 Task: Check the average views per listing of storage in the last 1 year.
Action: Mouse moved to (845, 191)
Screenshot: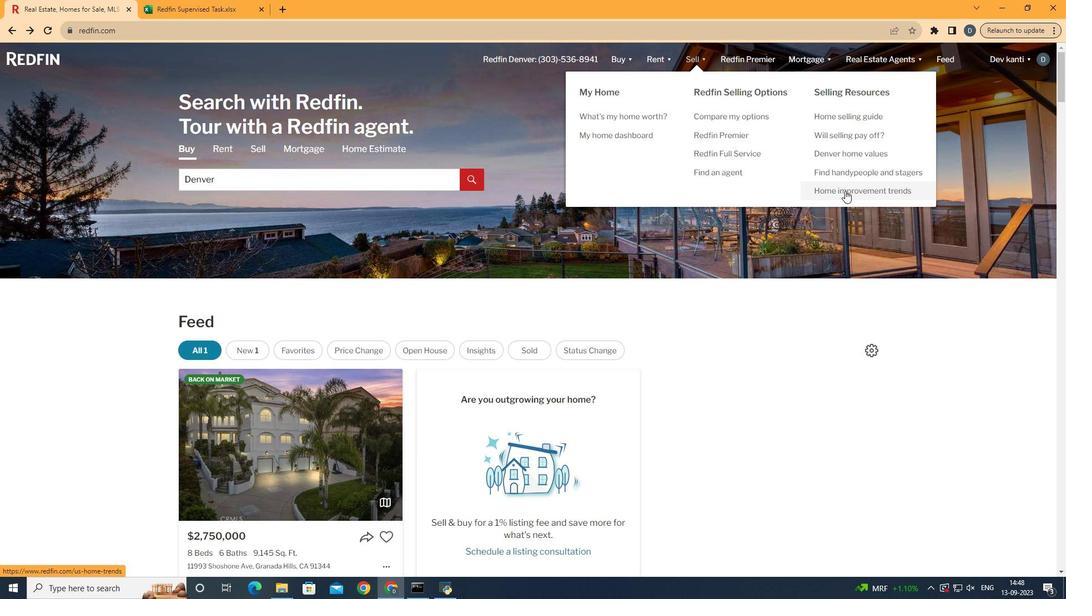 
Action: Mouse pressed left at (845, 191)
Screenshot: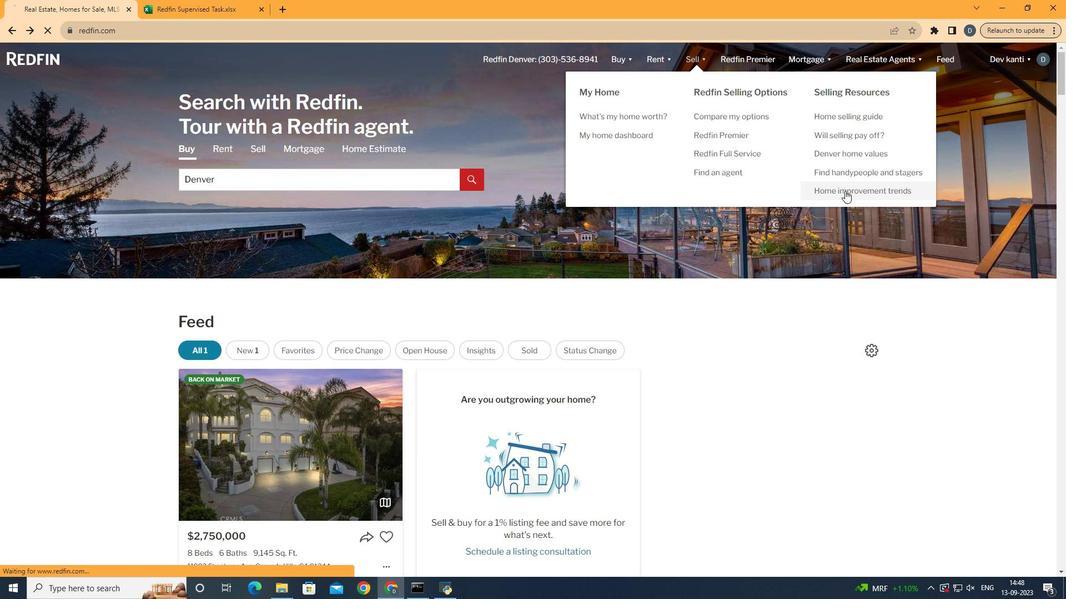 
Action: Mouse moved to (276, 209)
Screenshot: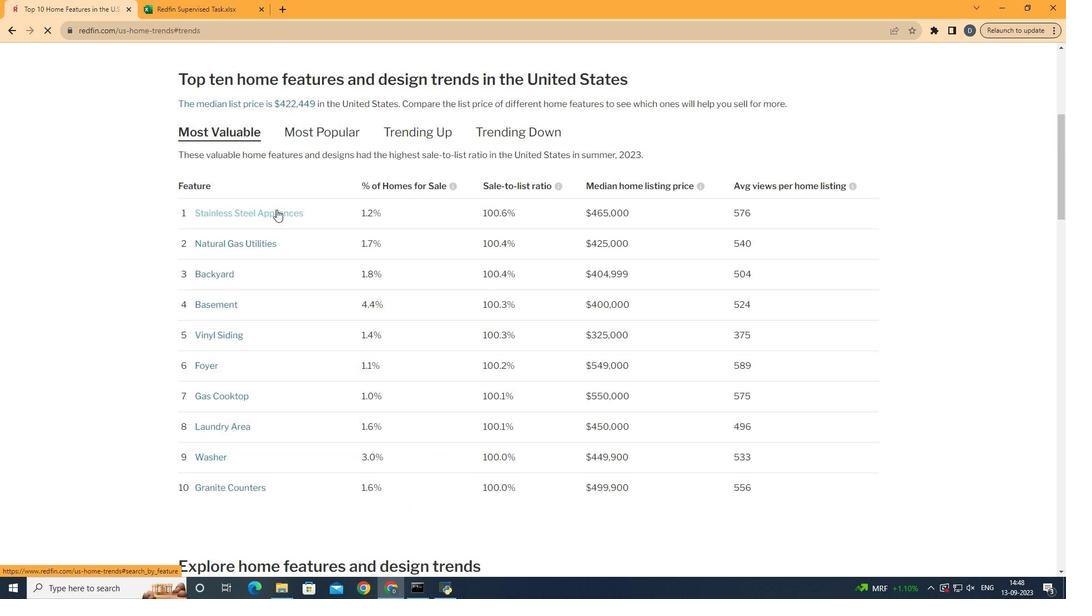 
Action: Mouse pressed left at (276, 209)
Screenshot: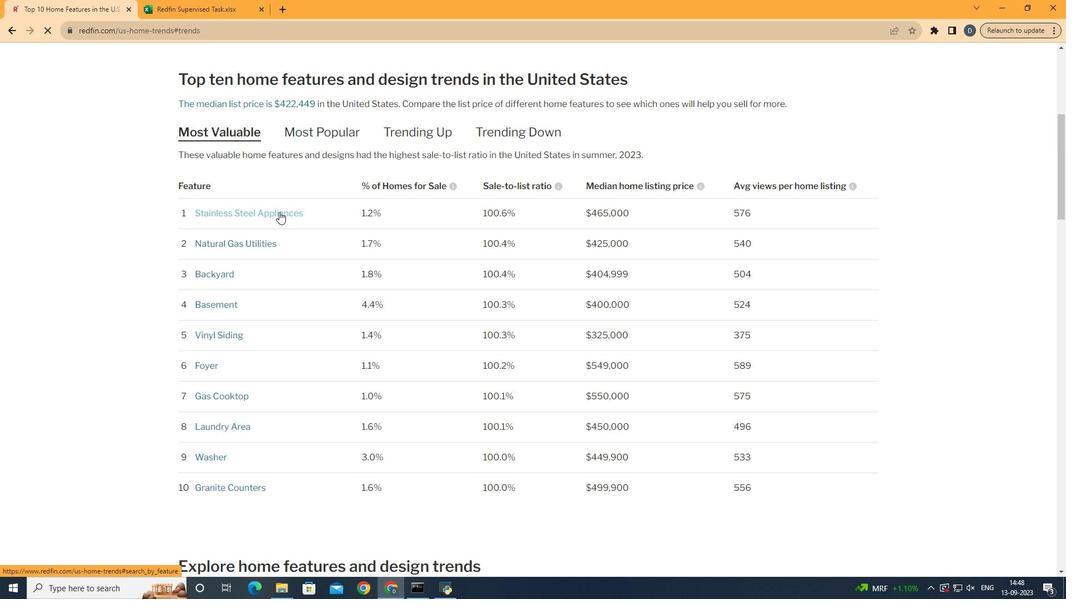 
Action: Mouse moved to (486, 336)
Screenshot: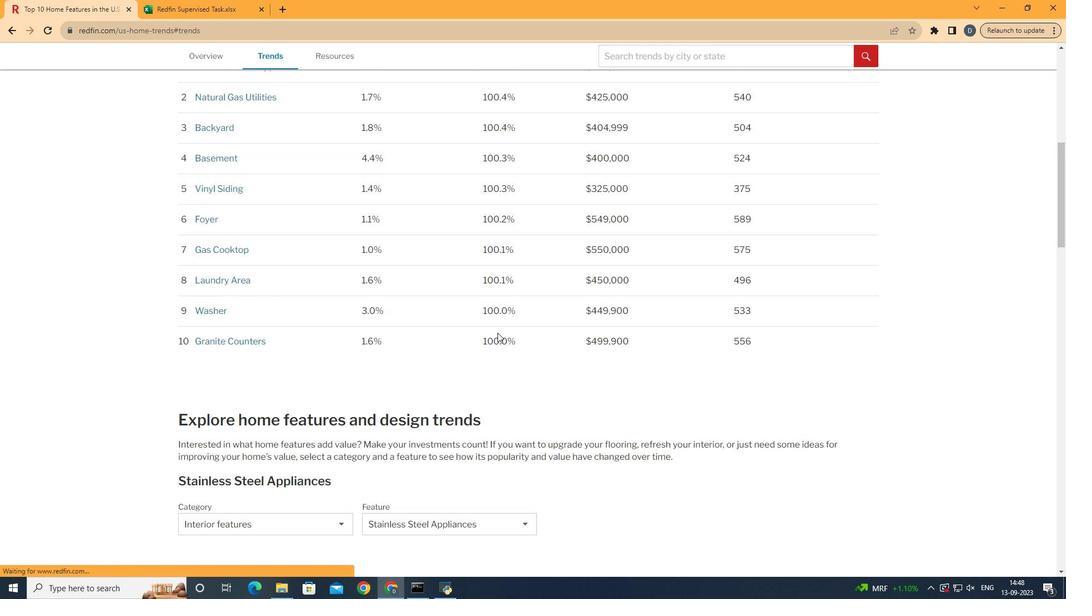 
Action: Mouse scrolled (486, 336) with delta (0, 0)
Screenshot: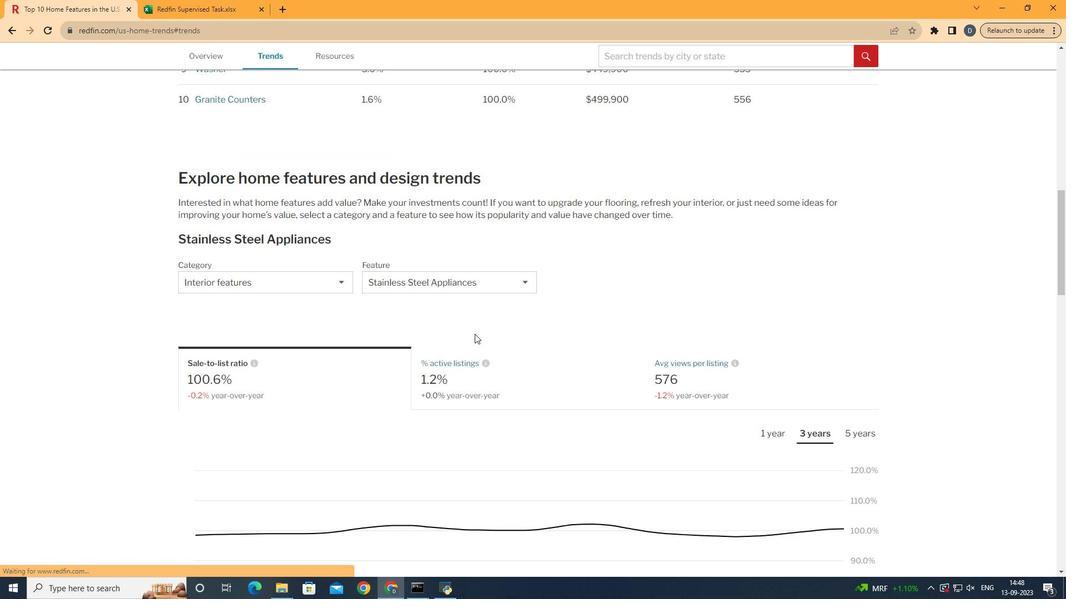 
Action: Mouse scrolled (486, 336) with delta (0, 0)
Screenshot: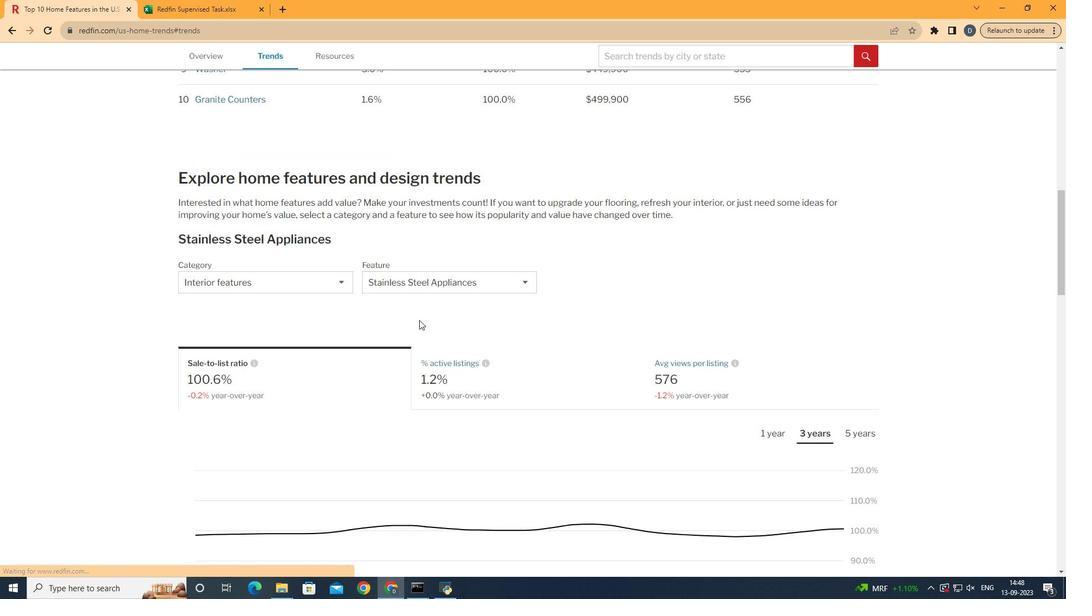 
Action: Mouse scrolled (486, 336) with delta (0, 0)
Screenshot: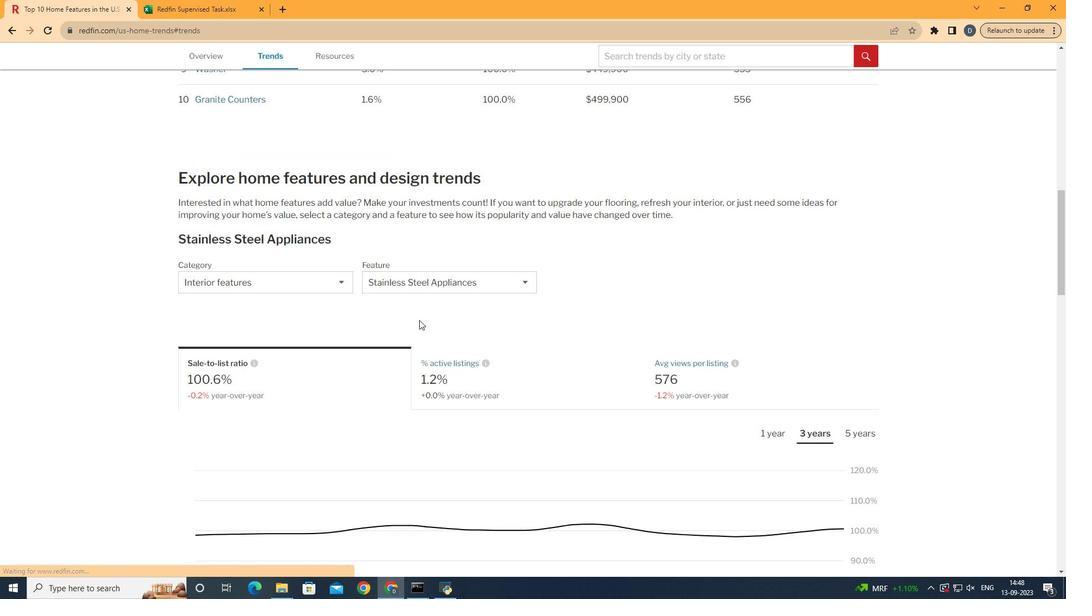 
Action: Mouse scrolled (486, 336) with delta (0, 0)
Screenshot: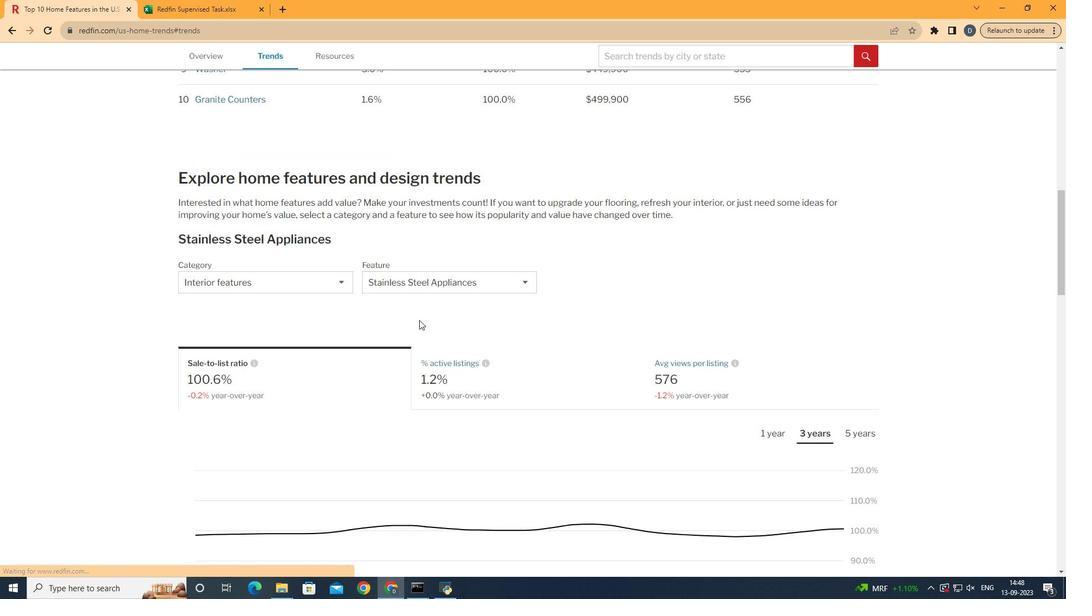 
Action: Mouse scrolled (486, 336) with delta (0, 0)
Screenshot: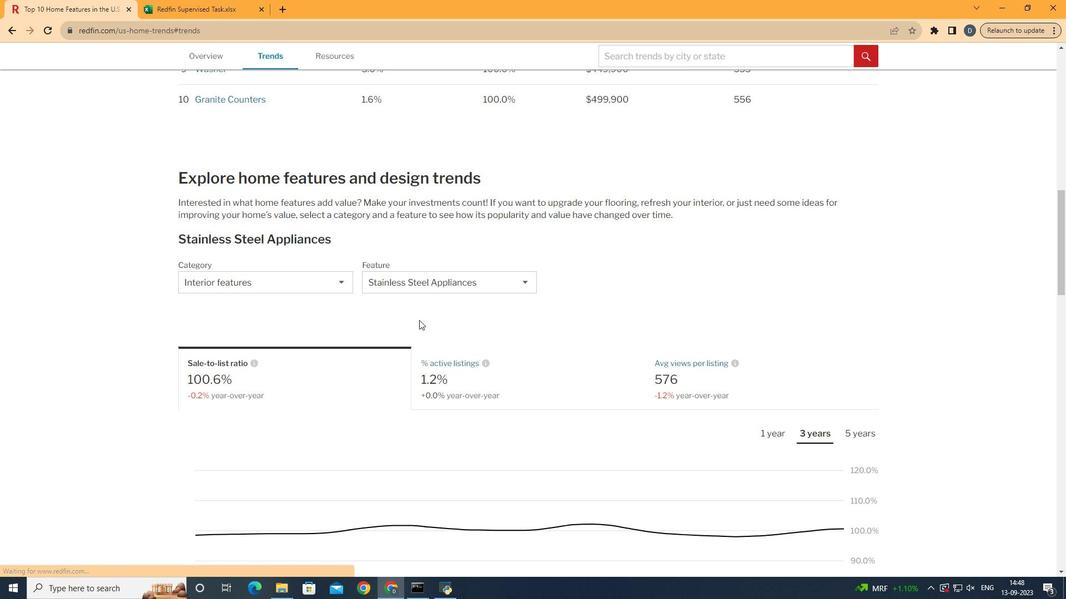 
Action: Mouse moved to (488, 336)
Screenshot: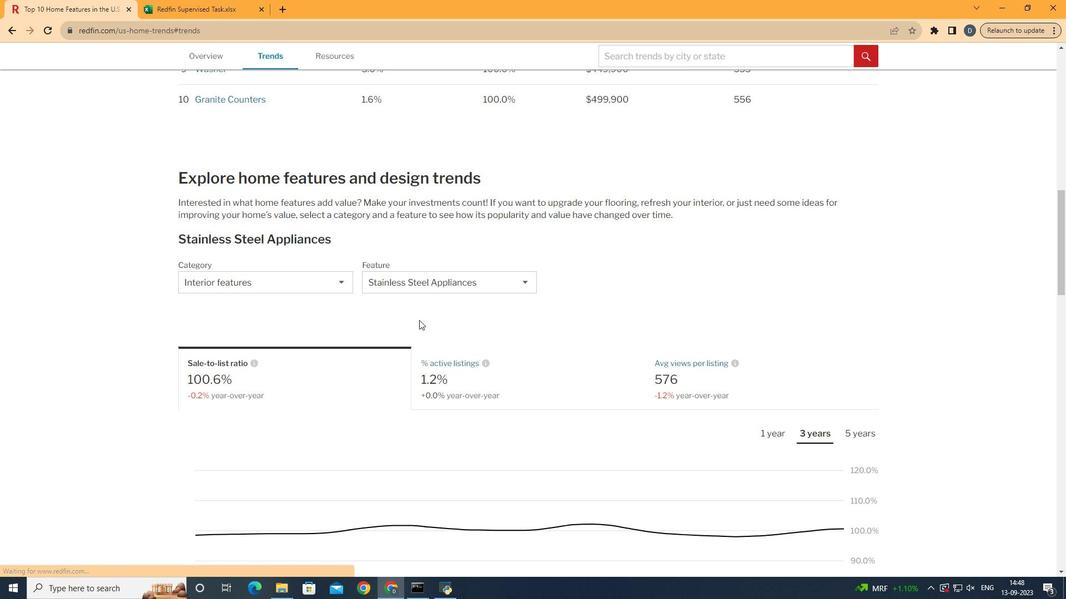 
Action: Mouse scrolled (488, 335) with delta (0, -1)
Screenshot: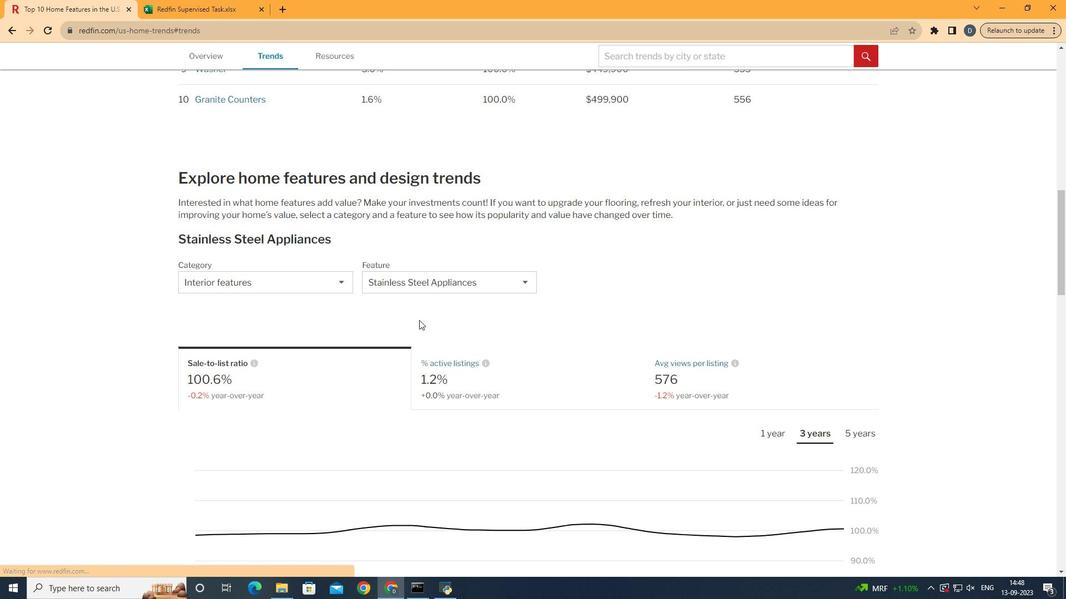 
Action: Mouse moved to (292, 283)
Screenshot: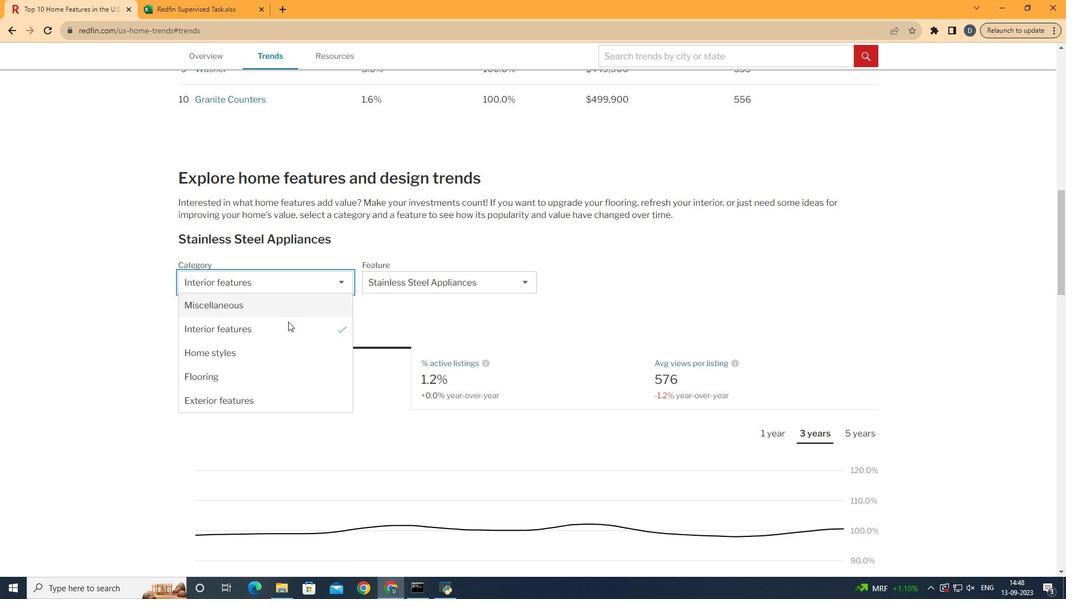 
Action: Mouse pressed left at (292, 283)
Screenshot: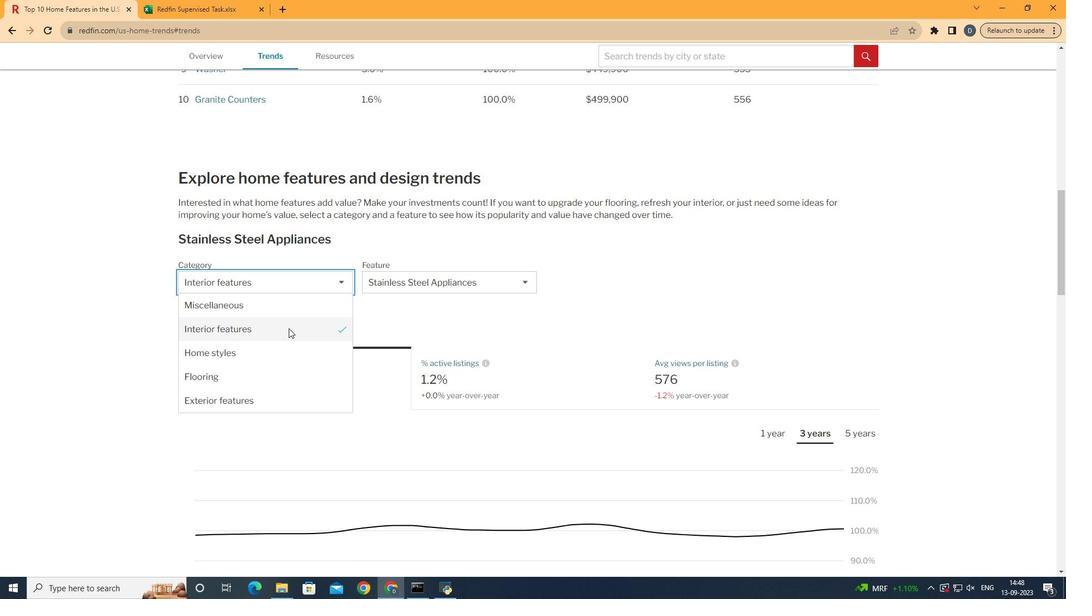 
Action: Mouse moved to (289, 331)
Screenshot: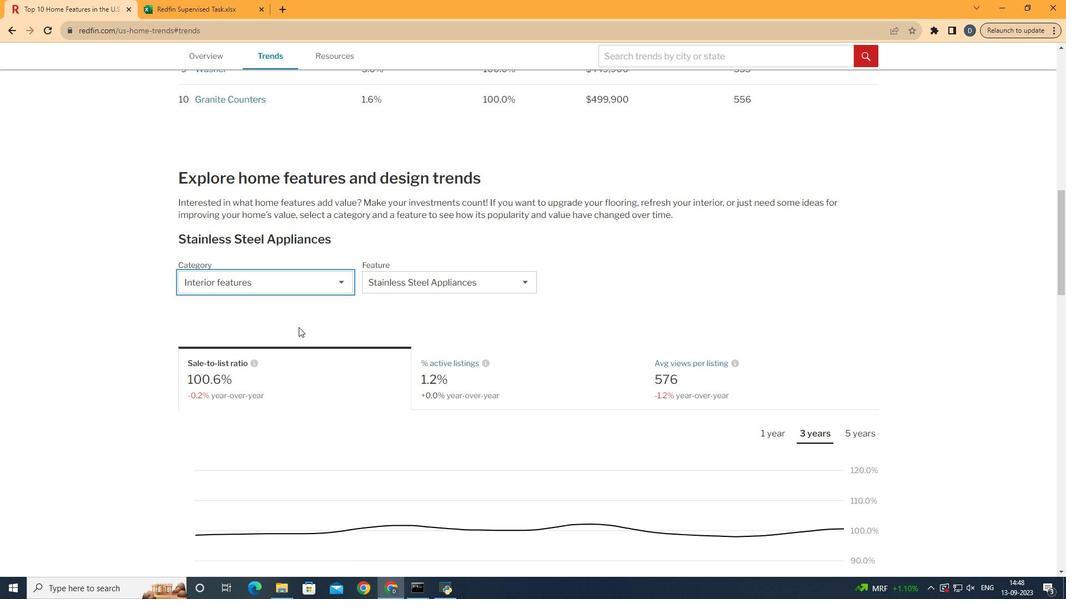
Action: Mouse pressed left at (289, 331)
Screenshot: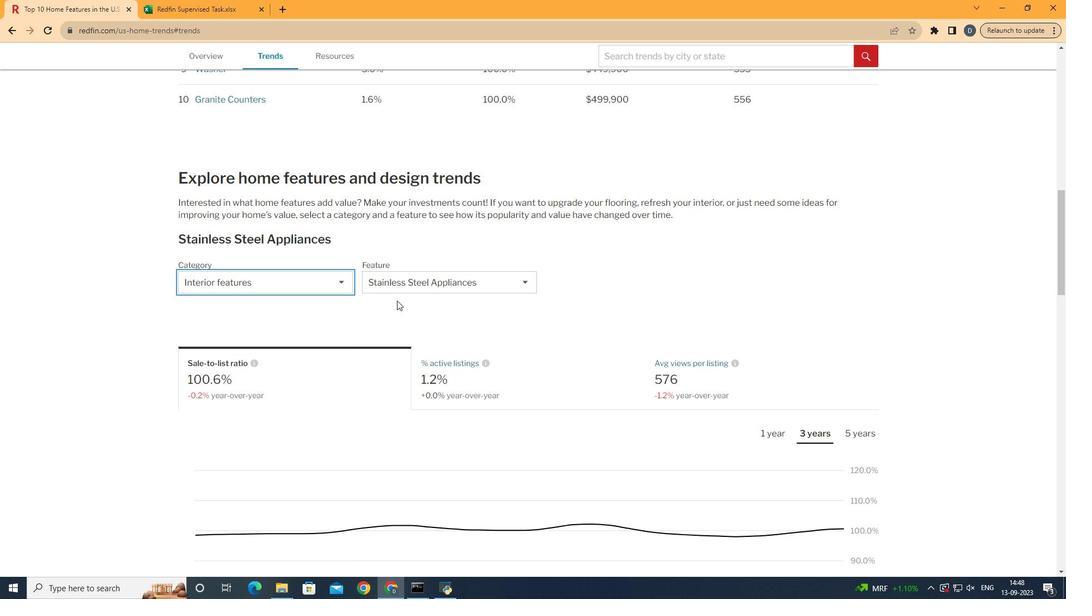 
Action: Mouse moved to (443, 277)
Screenshot: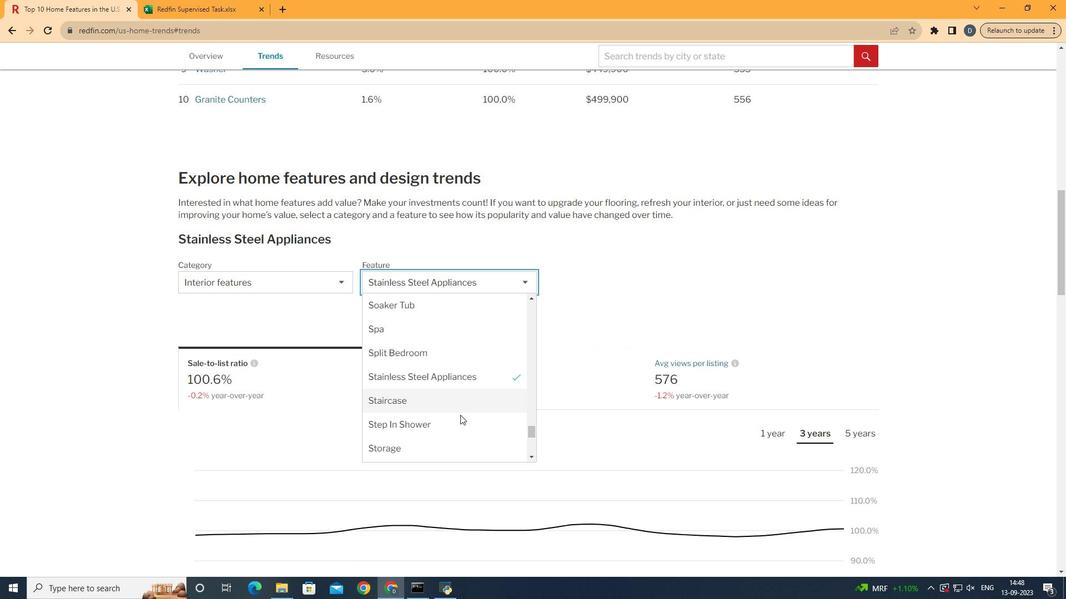
Action: Mouse pressed left at (443, 277)
Screenshot: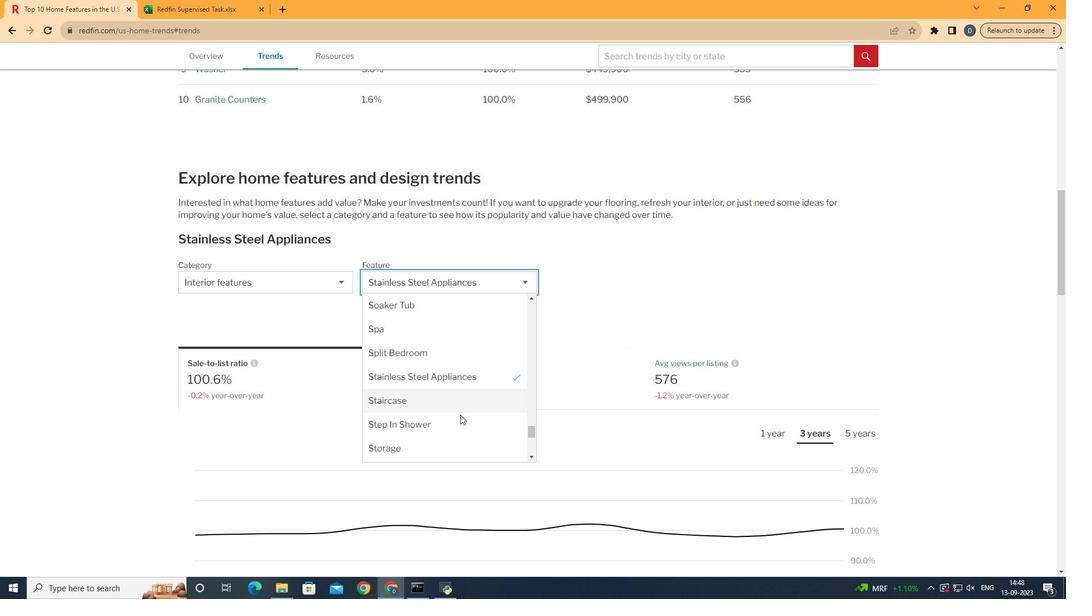 
Action: Mouse moved to (456, 442)
Screenshot: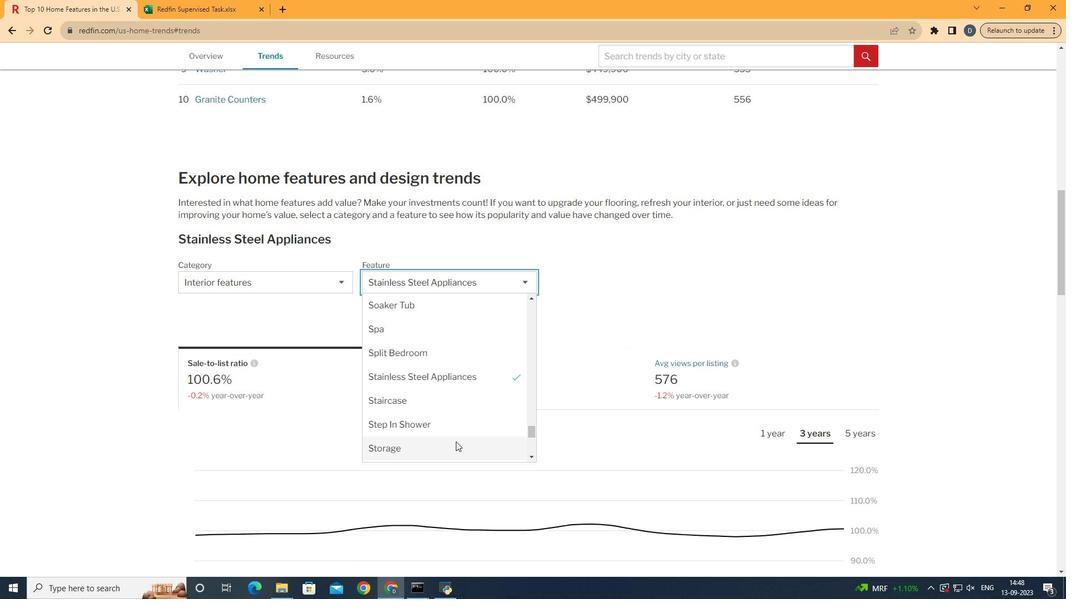 
Action: Mouse pressed left at (456, 442)
Screenshot: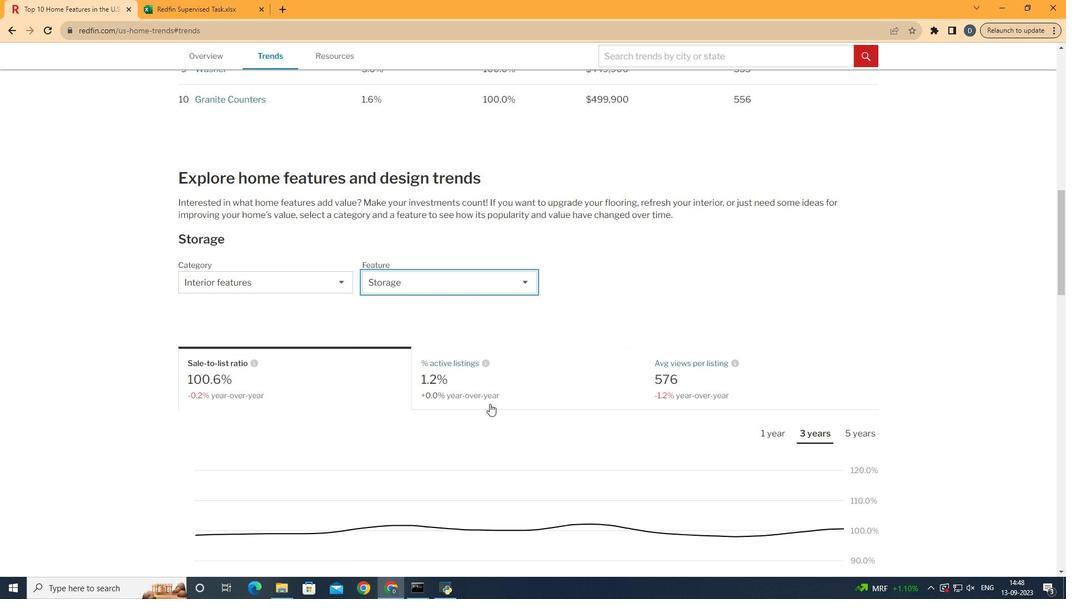 
Action: Mouse moved to (570, 263)
Screenshot: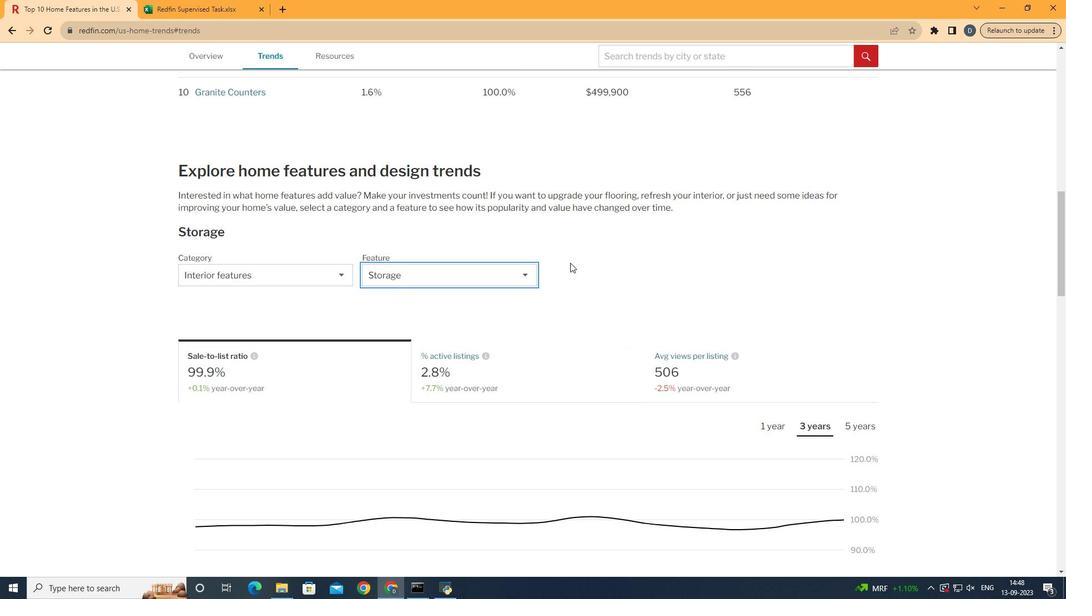 
Action: Mouse scrolled (570, 262) with delta (0, 0)
Screenshot: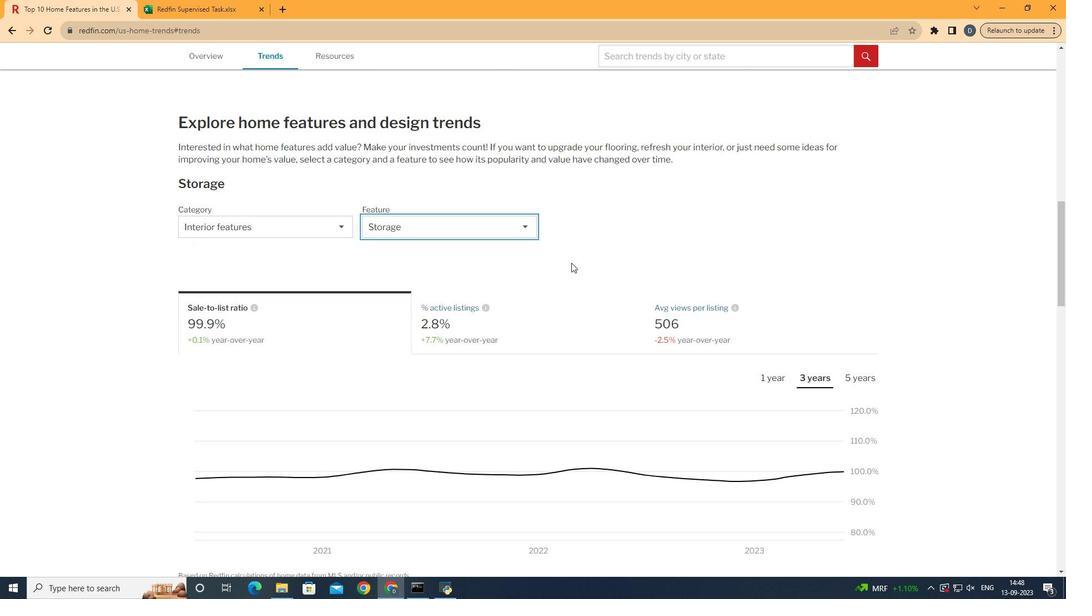 
Action: Mouse moved to (787, 311)
Screenshot: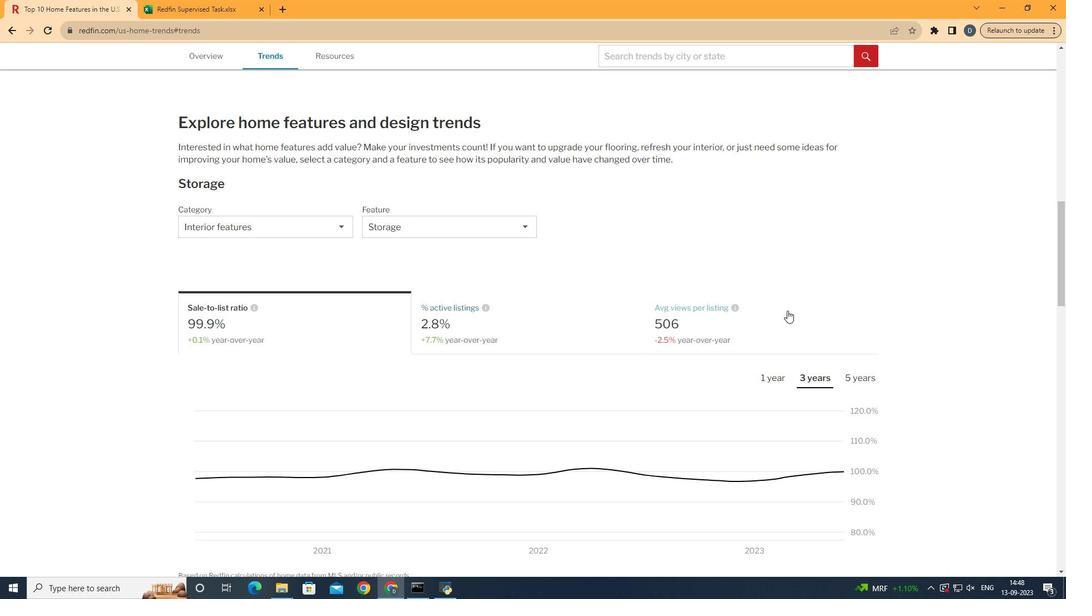 
Action: Mouse pressed left at (787, 311)
Screenshot: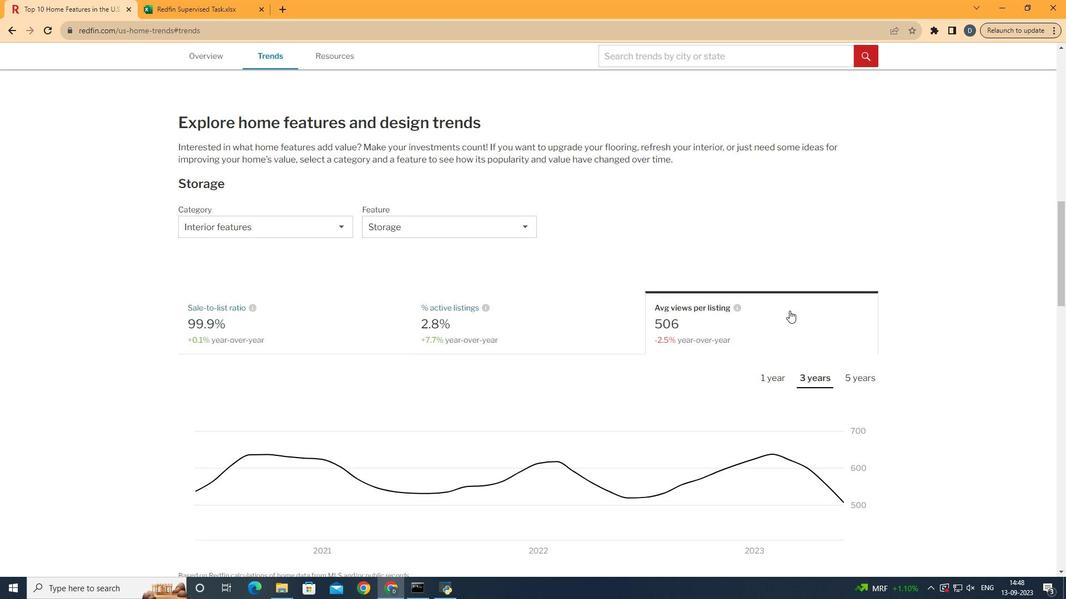
Action: Mouse moved to (789, 311)
Screenshot: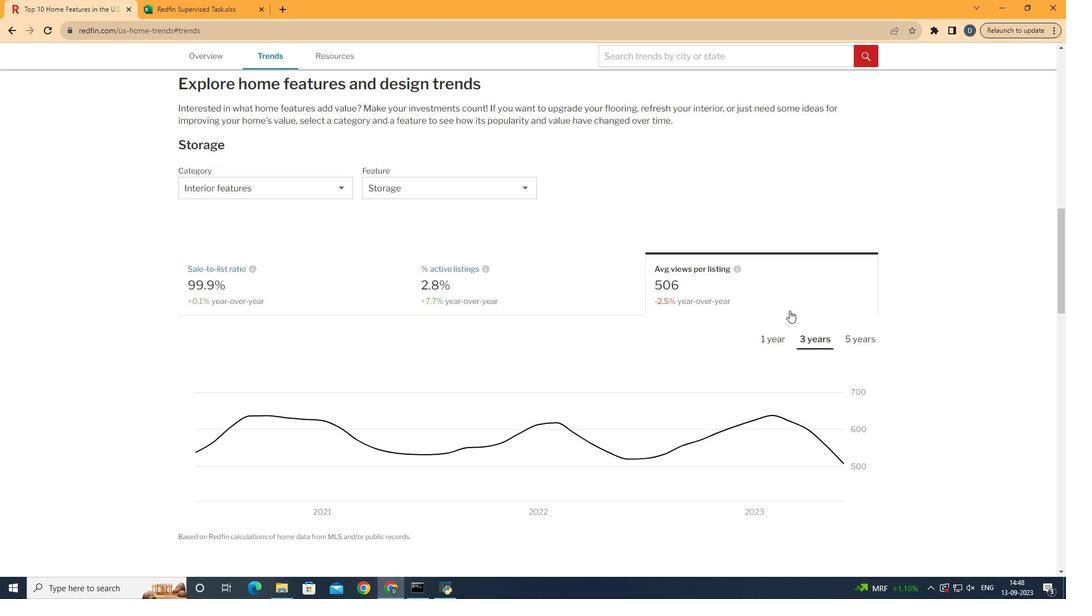 
Action: Mouse scrolled (789, 310) with delta (0, 0)
Screenshot: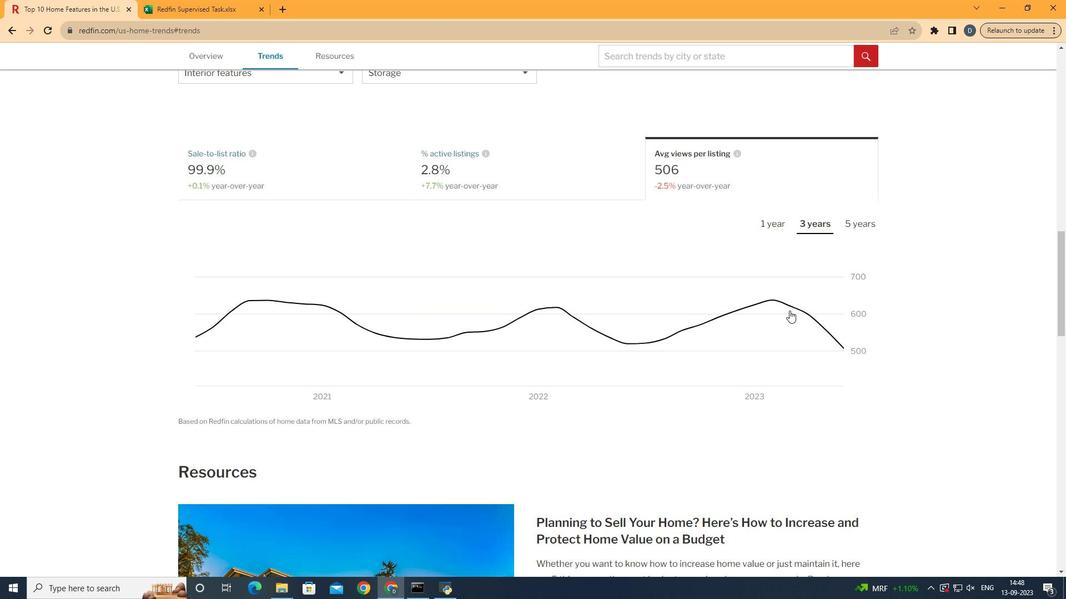 
Action: Mouse scrolled (789, 310) with delta (0, 0)
Screenshot: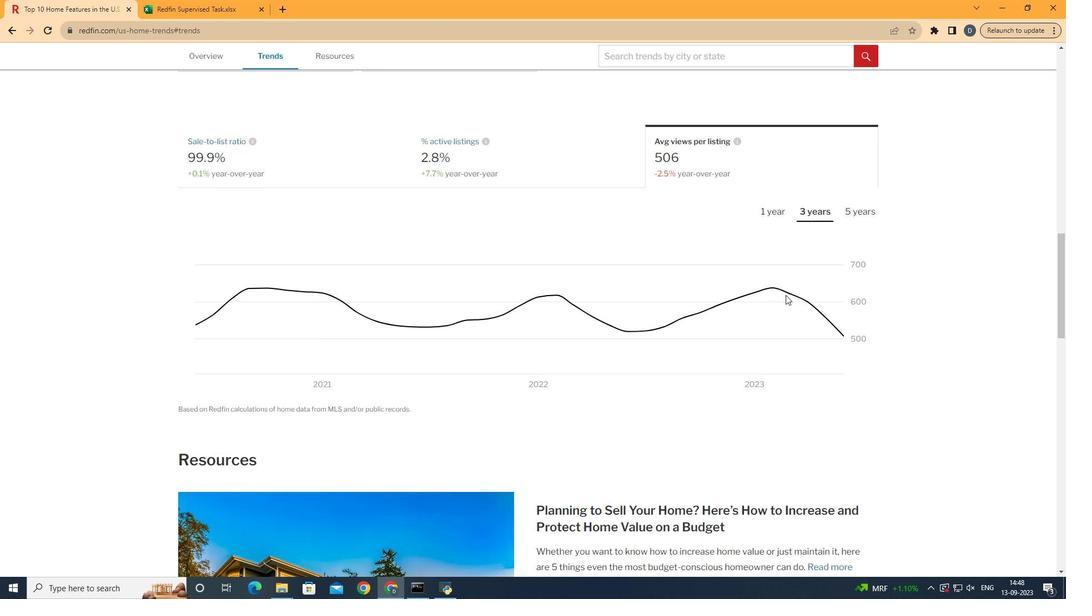 
Action: Mouse scrolled (789, 310) with delta (0, 0)
Screenshot: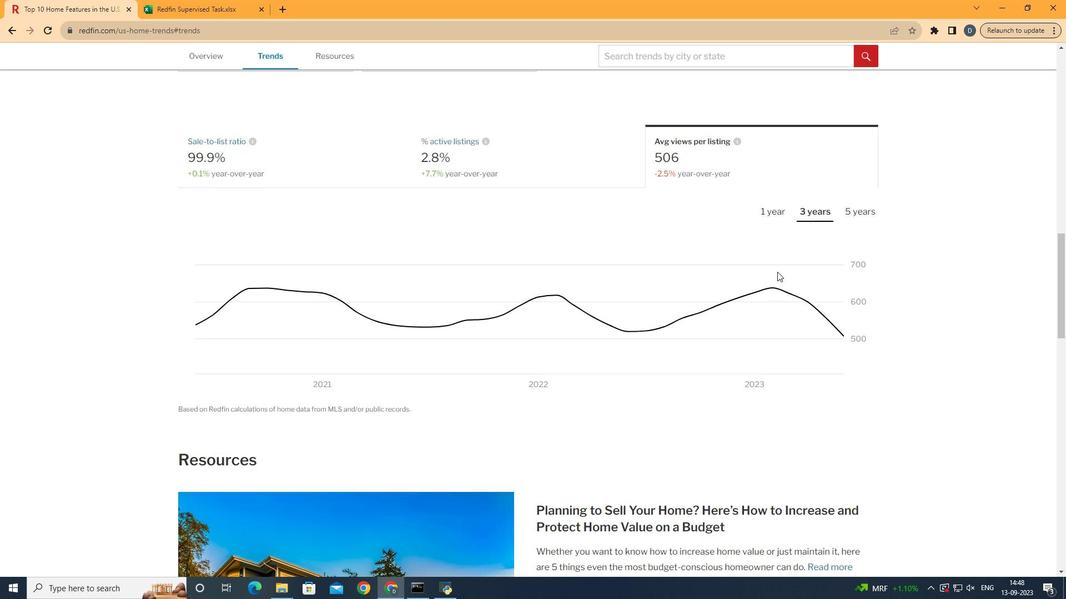 
Action: Mouse moved to (769, 213)
Screenshot: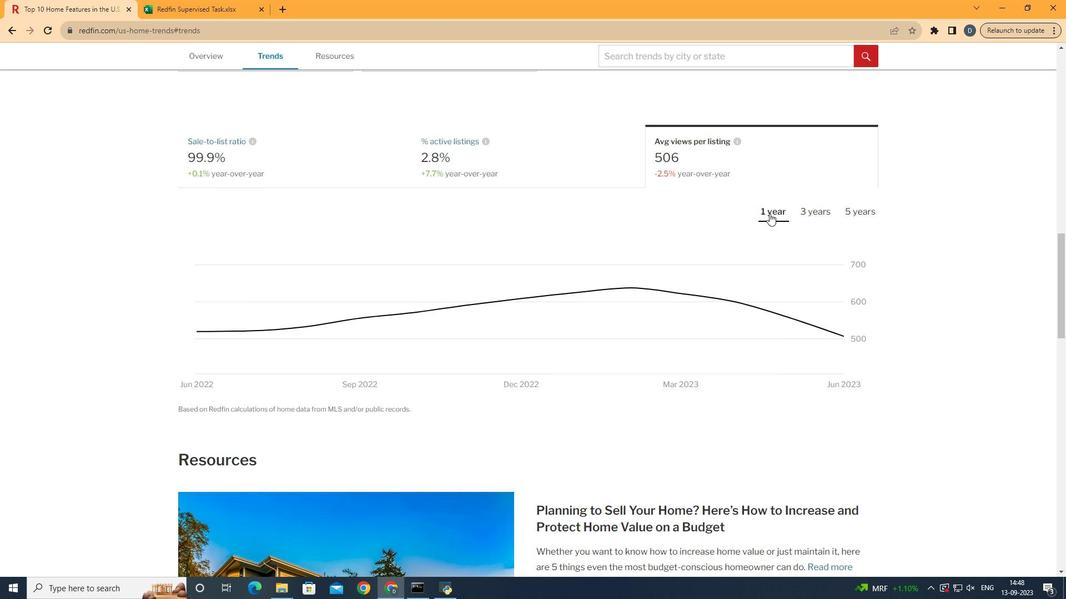 
Action: Mouse pressed left at (769, 213)
Screenshot: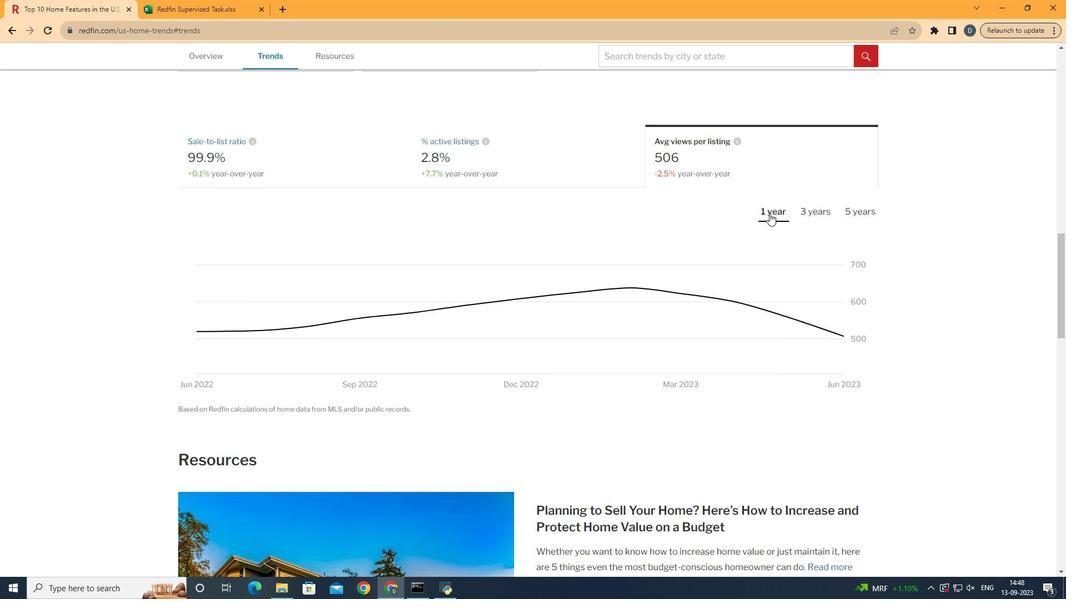 
